 Task: Setup the standard button for the builder.
Action: Mouse moved to (1200, 80)
Screenshot: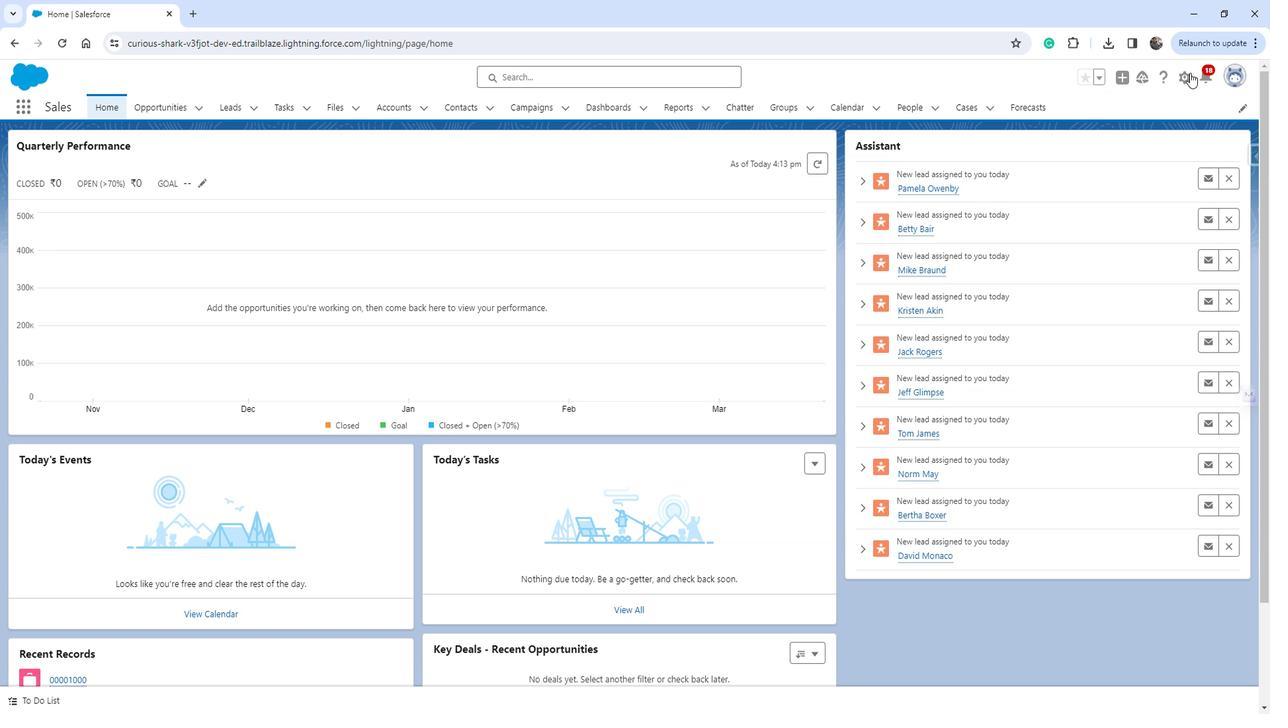 
Action: Mouse pressed left at (1200, 80)
Screenshot: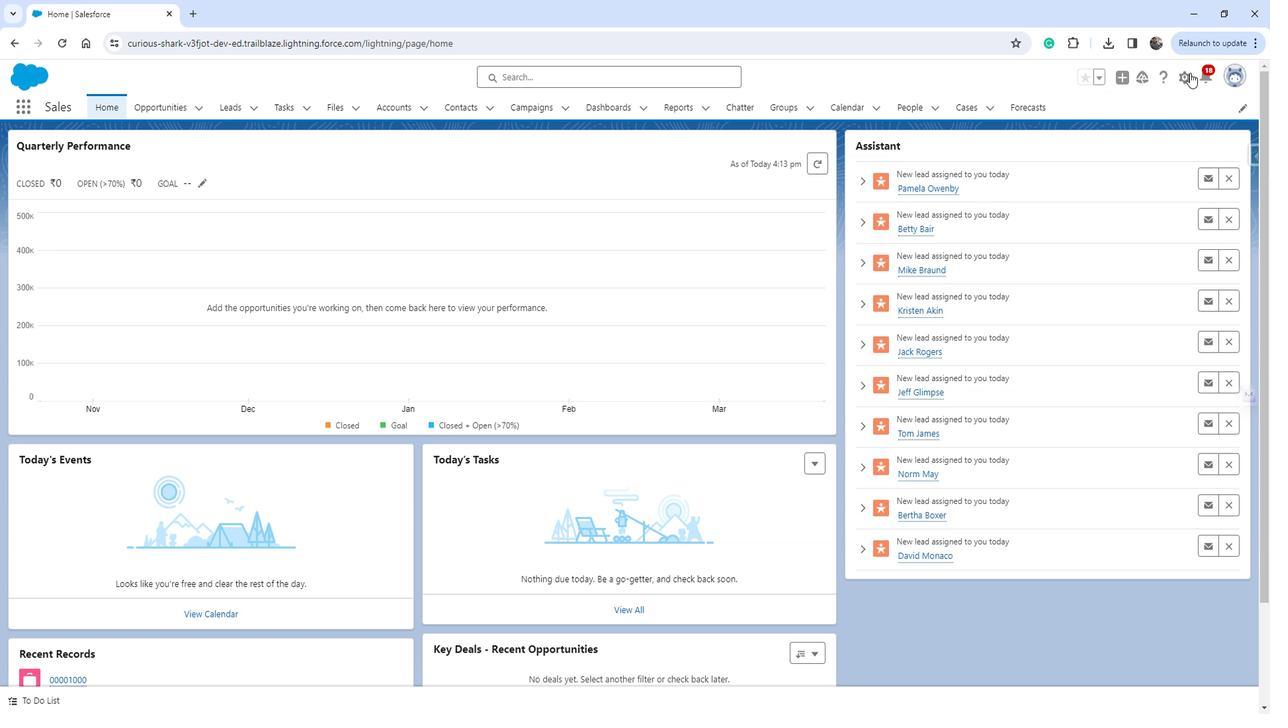 
Action: Mouse moved to (1137, 127)
Screenshot: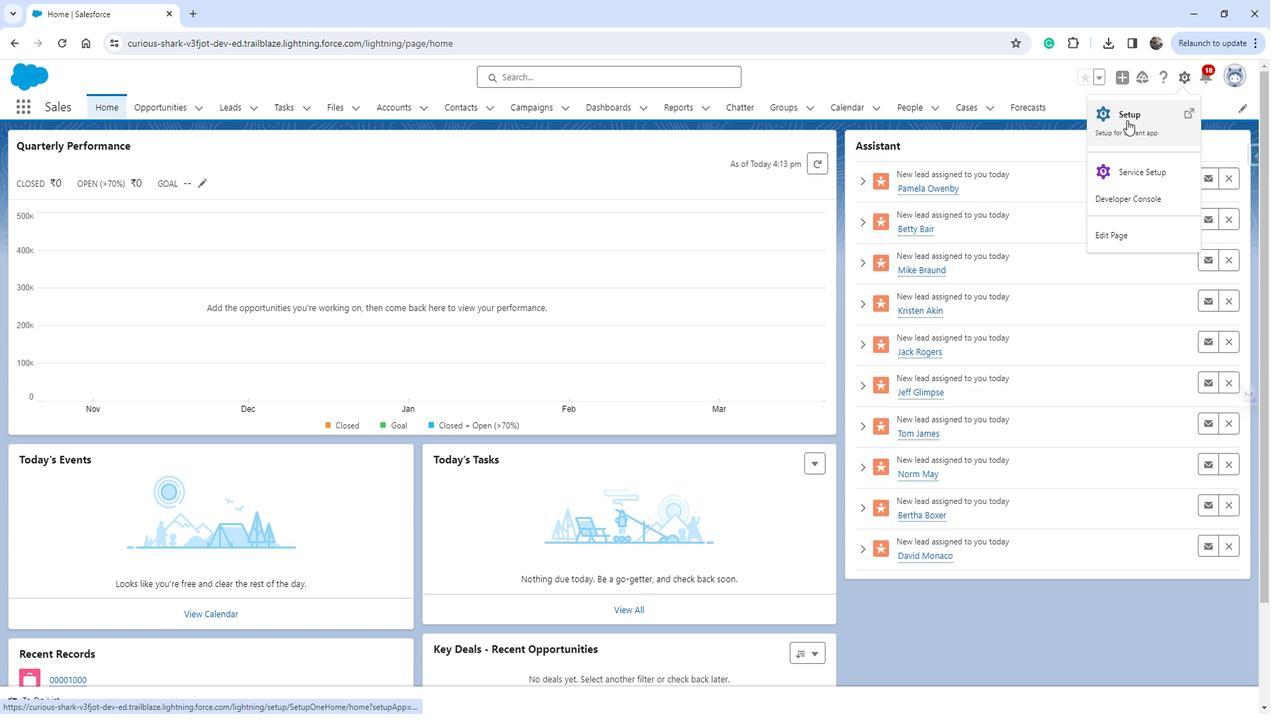 
Action: Mouse pressed left at (1137, 127)
Screenshot: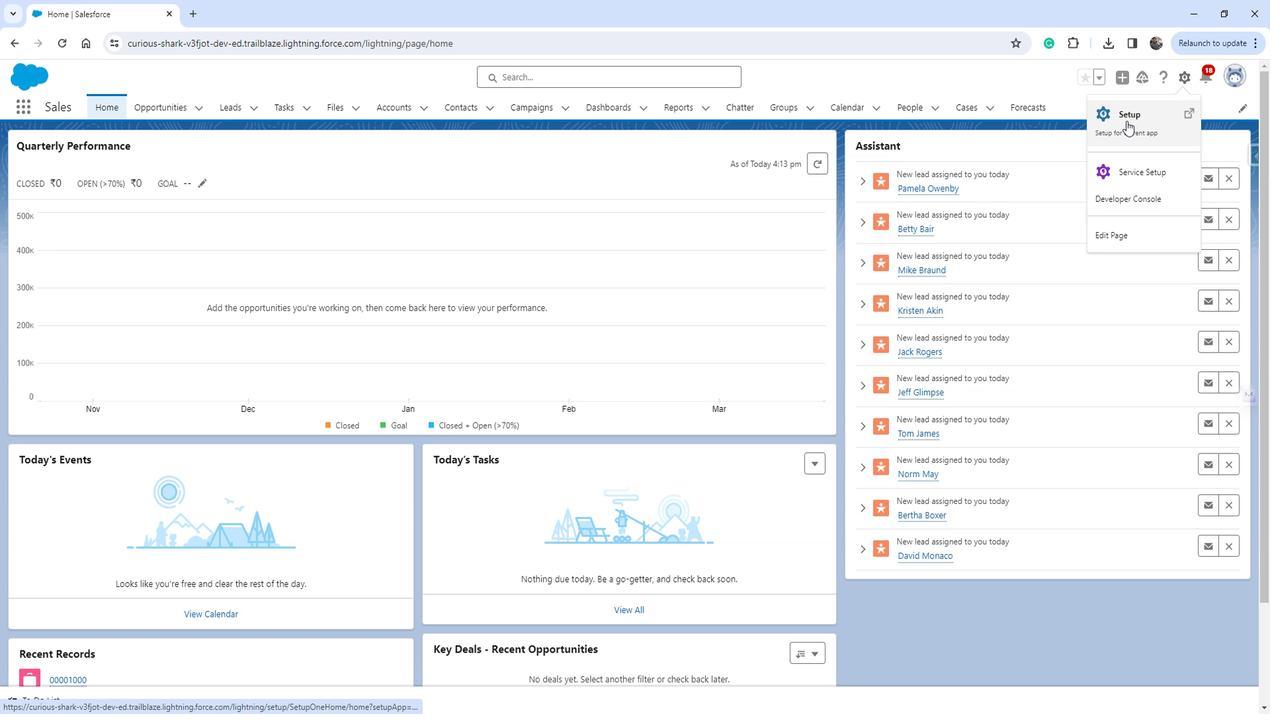 
Action: Mouse moved to (62, 475)
Screenshot: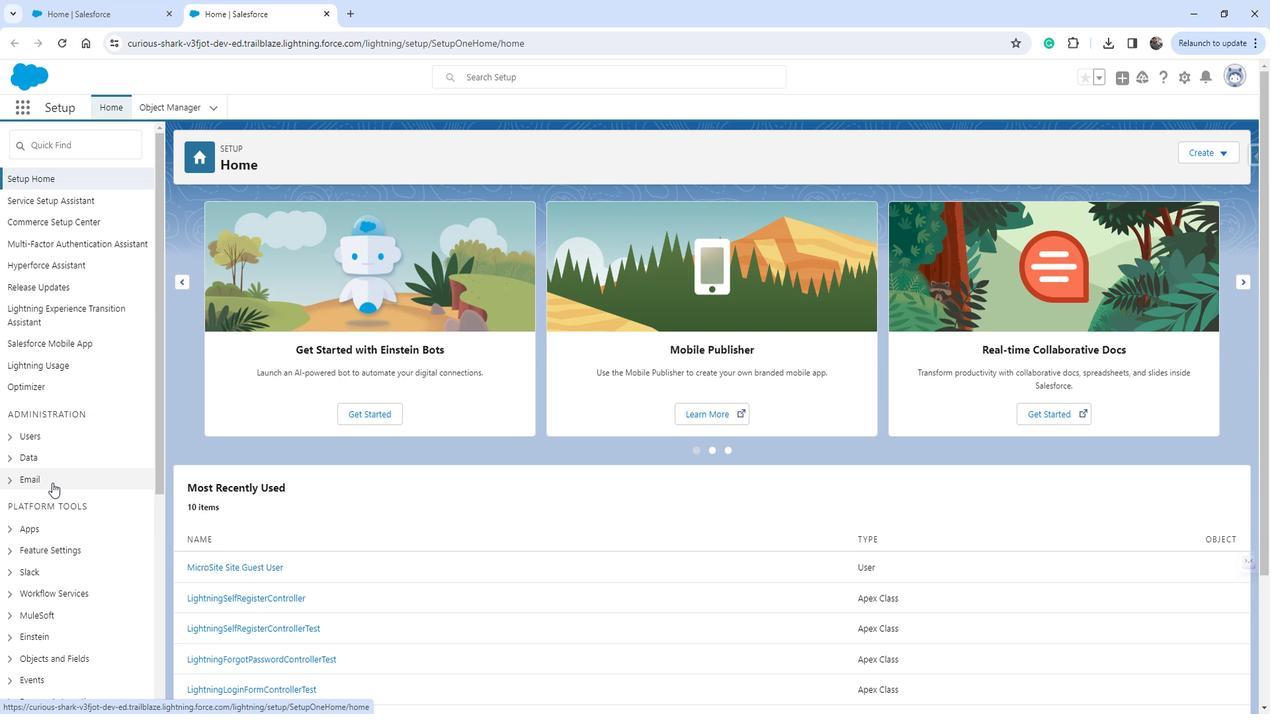 
Action: Mouse scrolled (62, 474) with delta (0, 0)
Screenshot: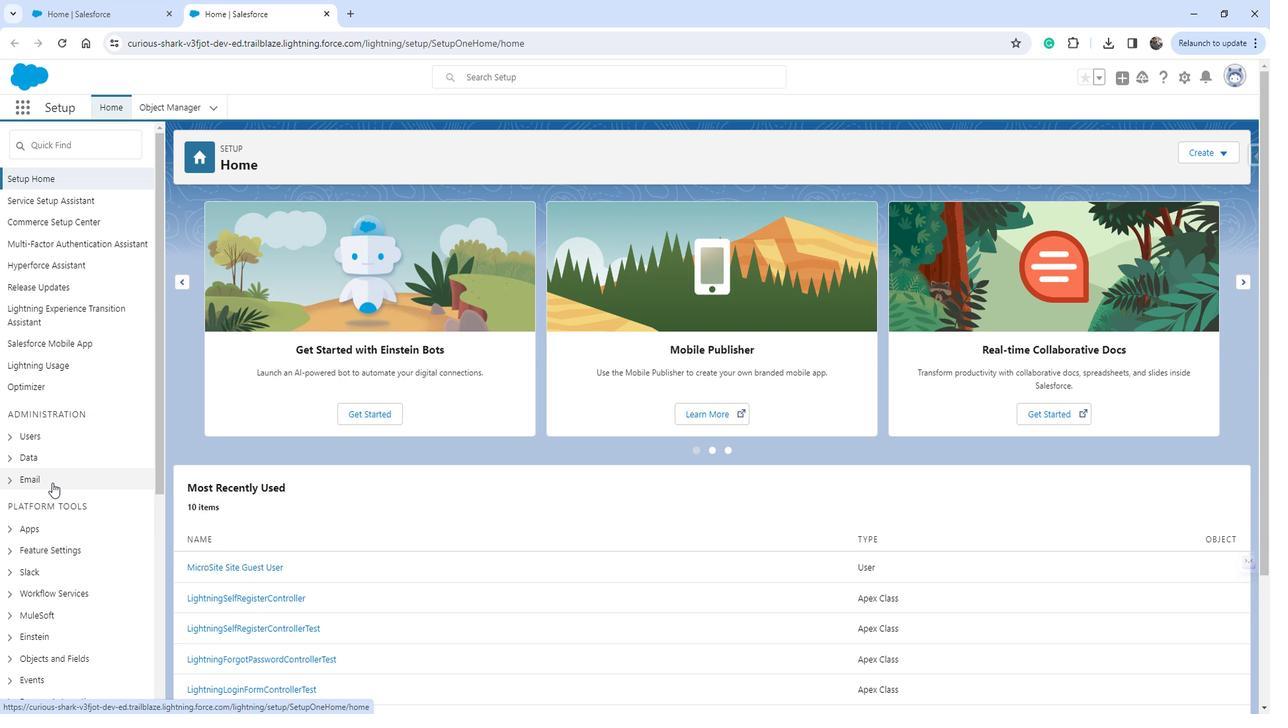 
Action: Mouse moved to (66, 471)
Screenshot: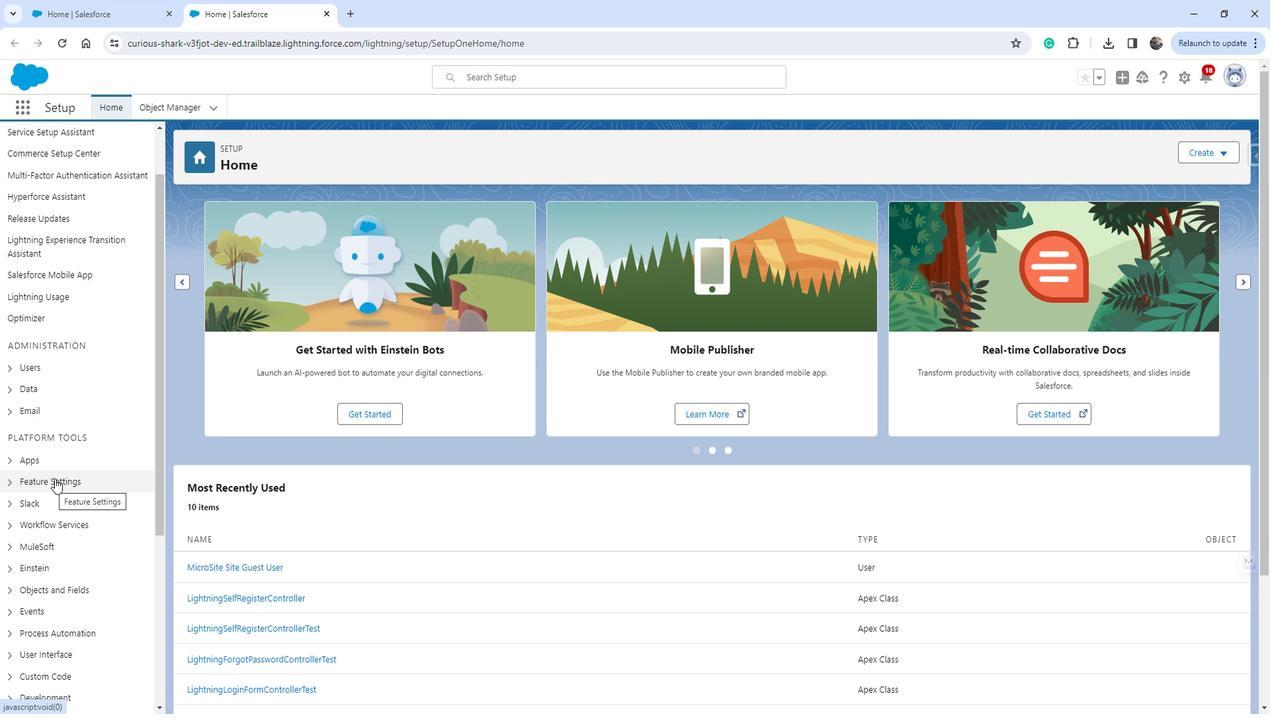 
Action: Mouse pressed left at (66, 471)
Screenshot: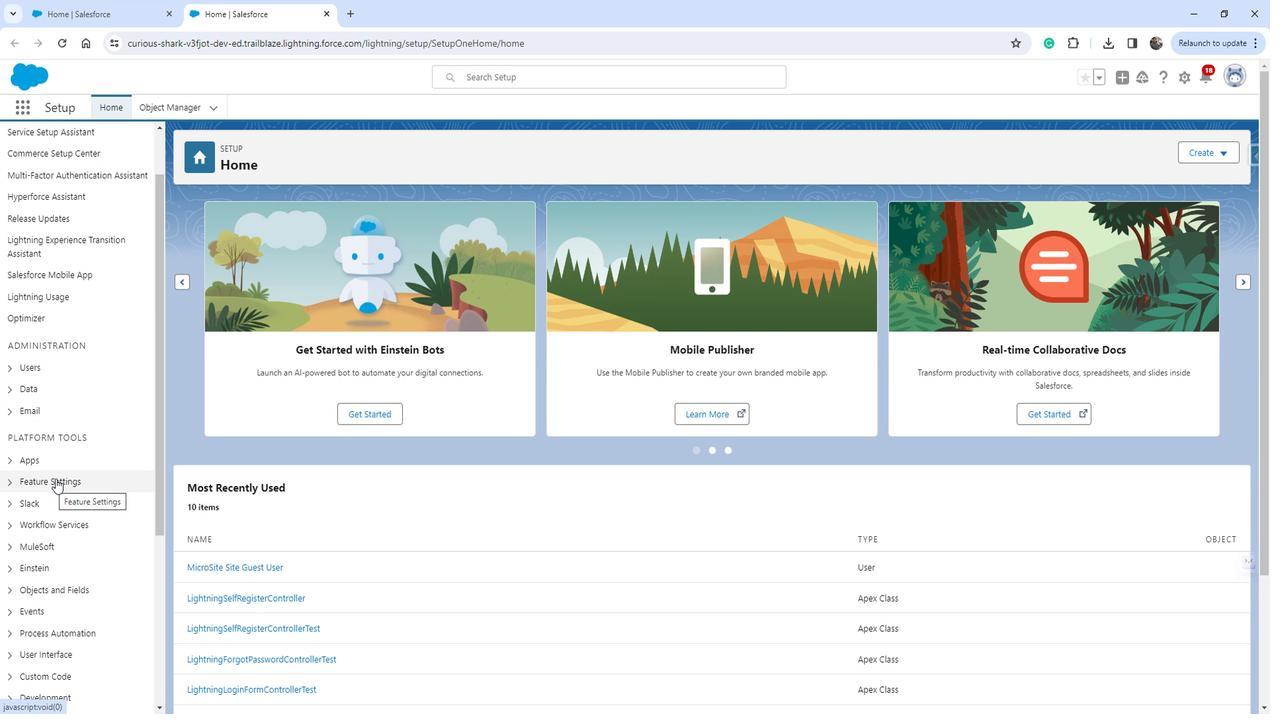 
Action: Mouse moved to (85, 478)
Screenshot: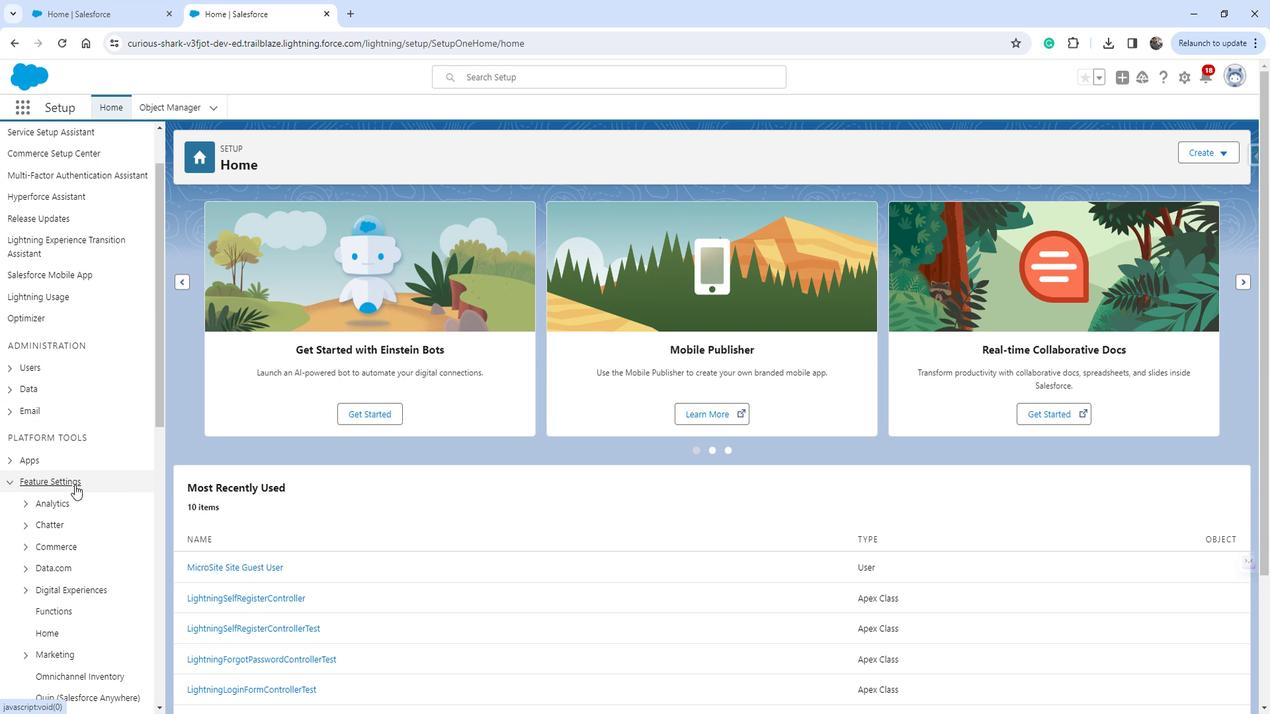 
Action: Mouse scrolled (85, 477) with delta (0, 0)
Screenshot: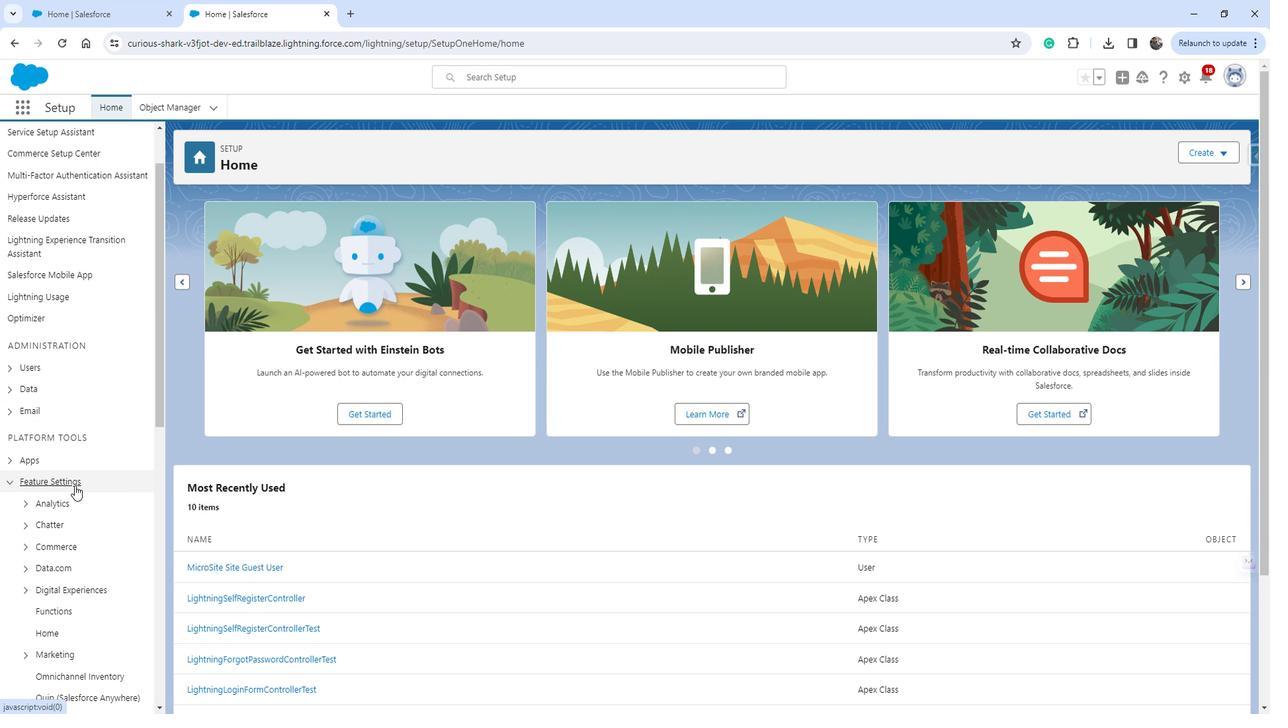 
Action: Mouse scrolled (85, 477) with delta (0, 0)
Screenshot: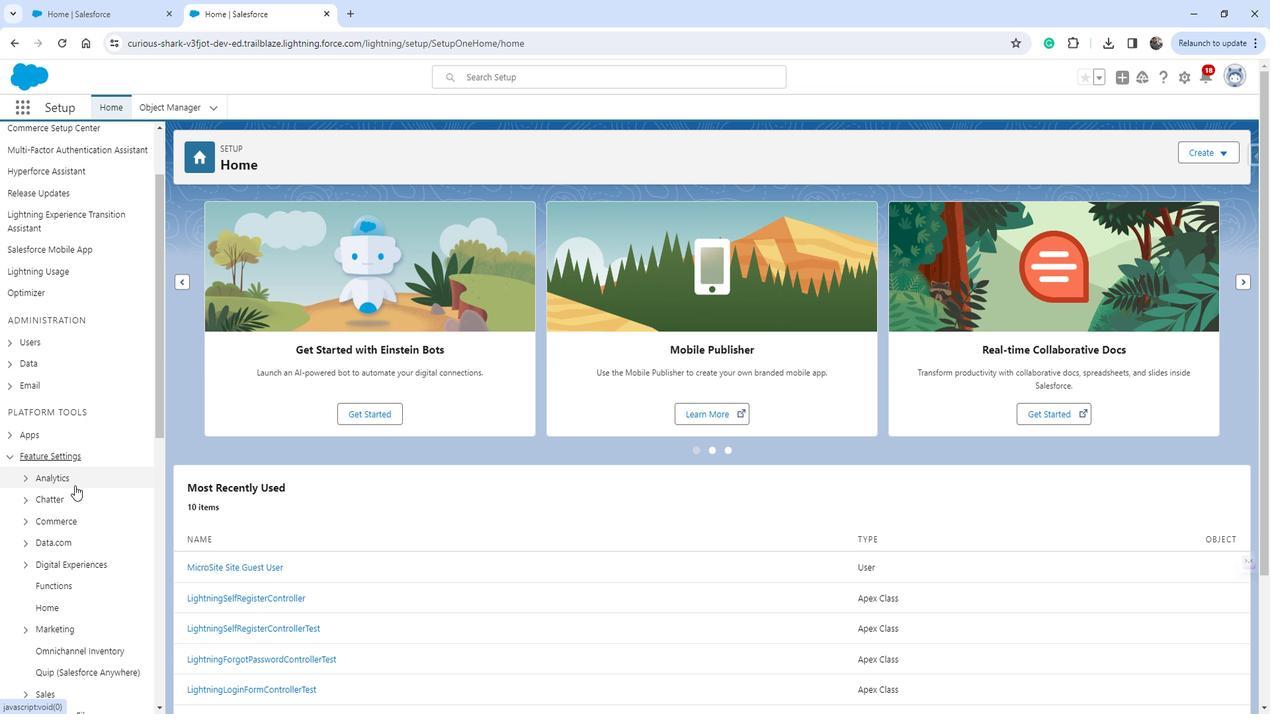 
Action: Mouse moved to (78, 445)
Screenshot: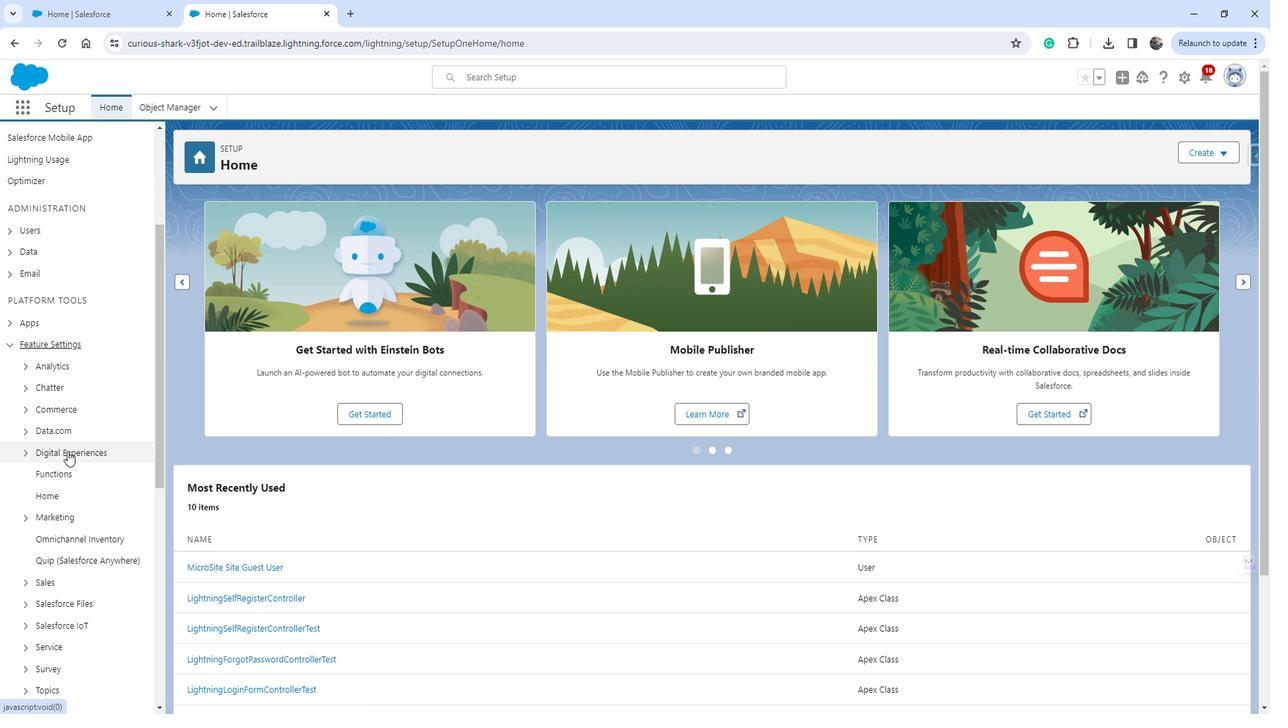 
Action: Mouse pressed left at (78, 445)
Screenshot: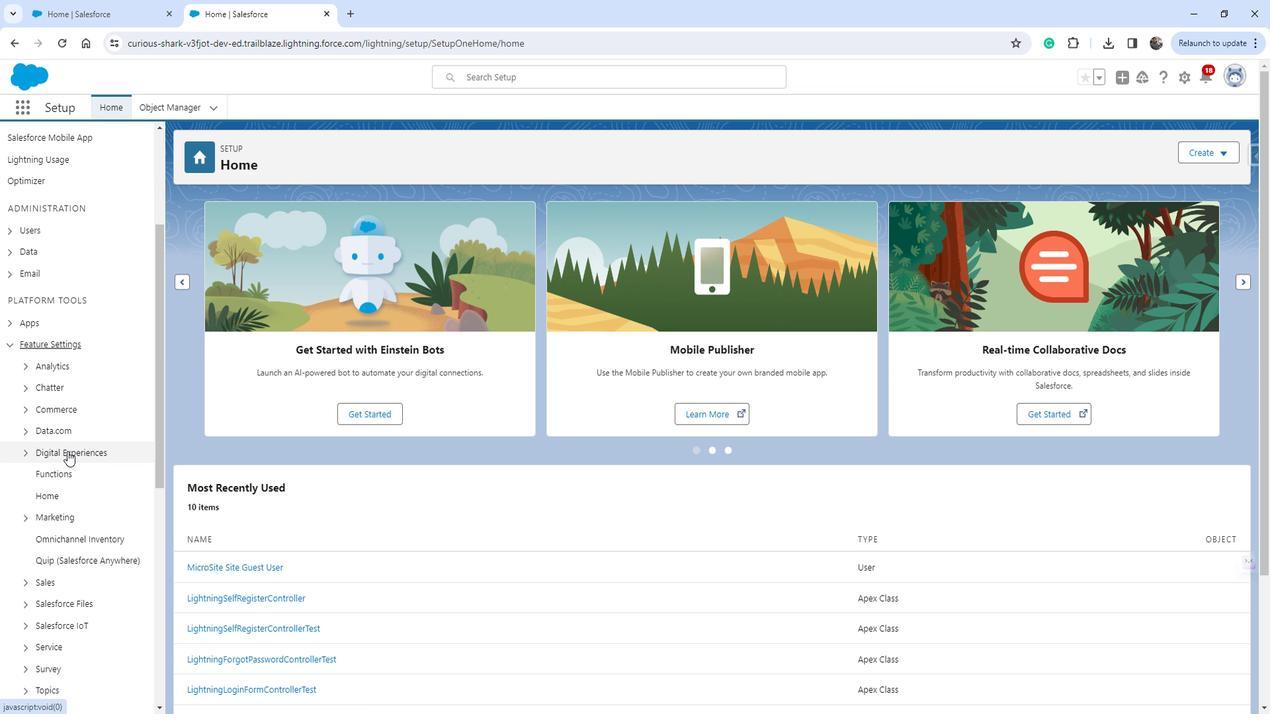 
Action: Mouse moved to (76, 465)
Screenshot: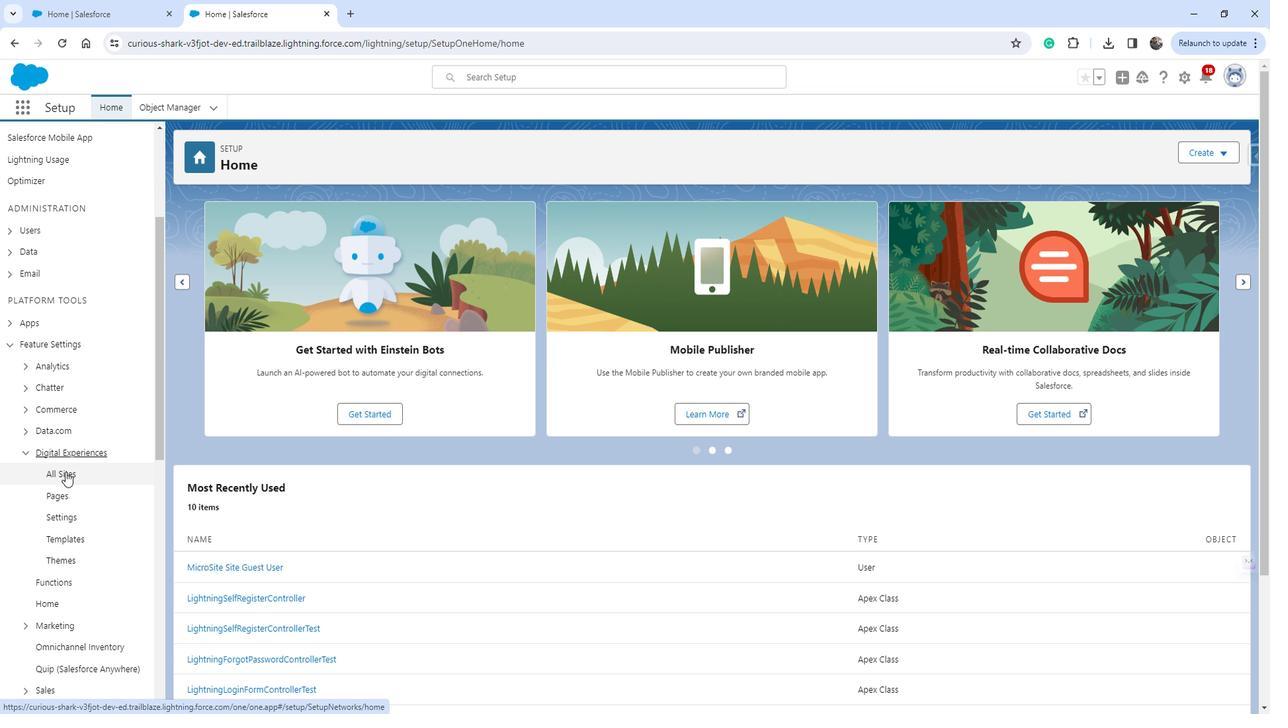 
Action: Mouse pressed left at (76, 465)
Screenshot: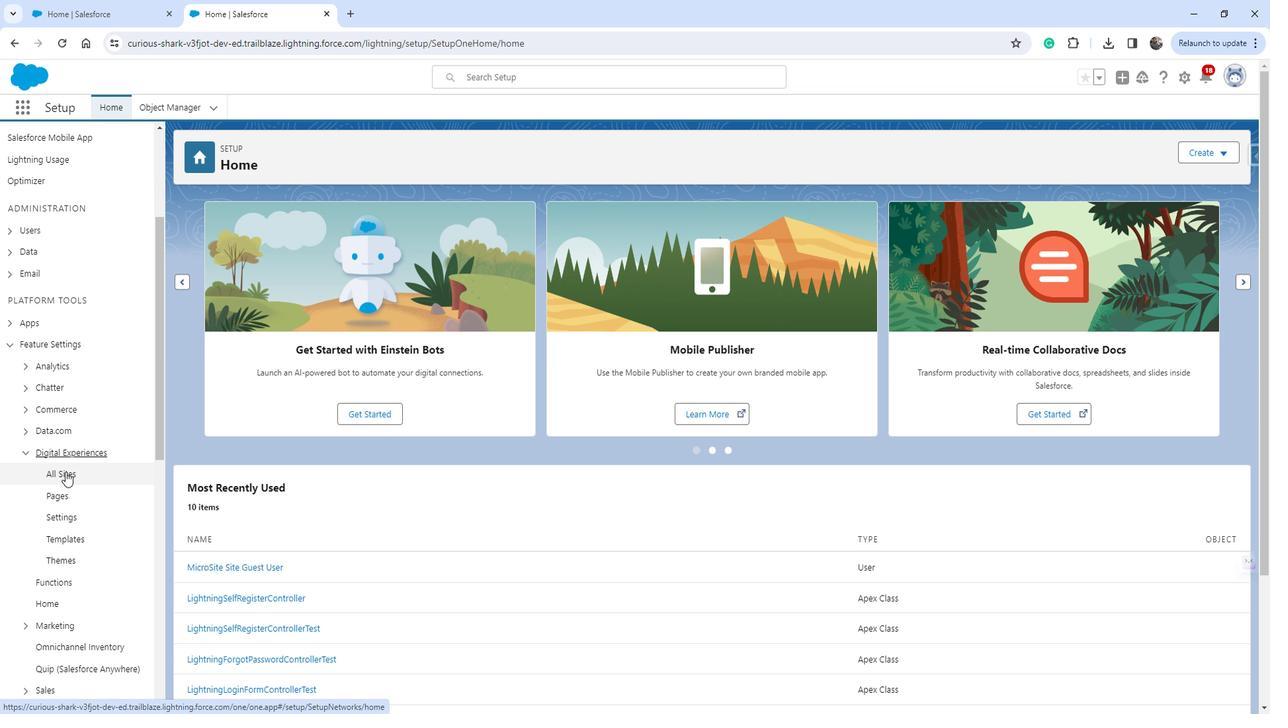 
Action: Mouse moved to (234, 312)
Screenshot: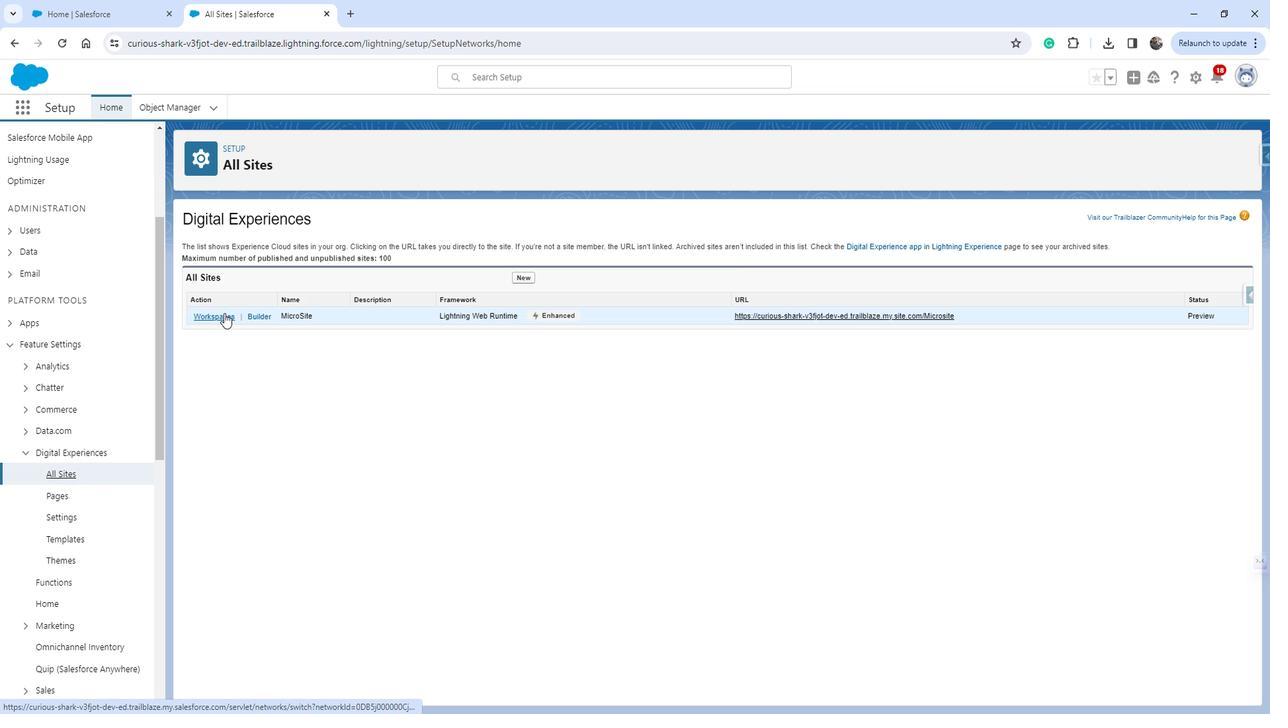 
Action: Mouse pressed left at (234, 312)
Screenshot: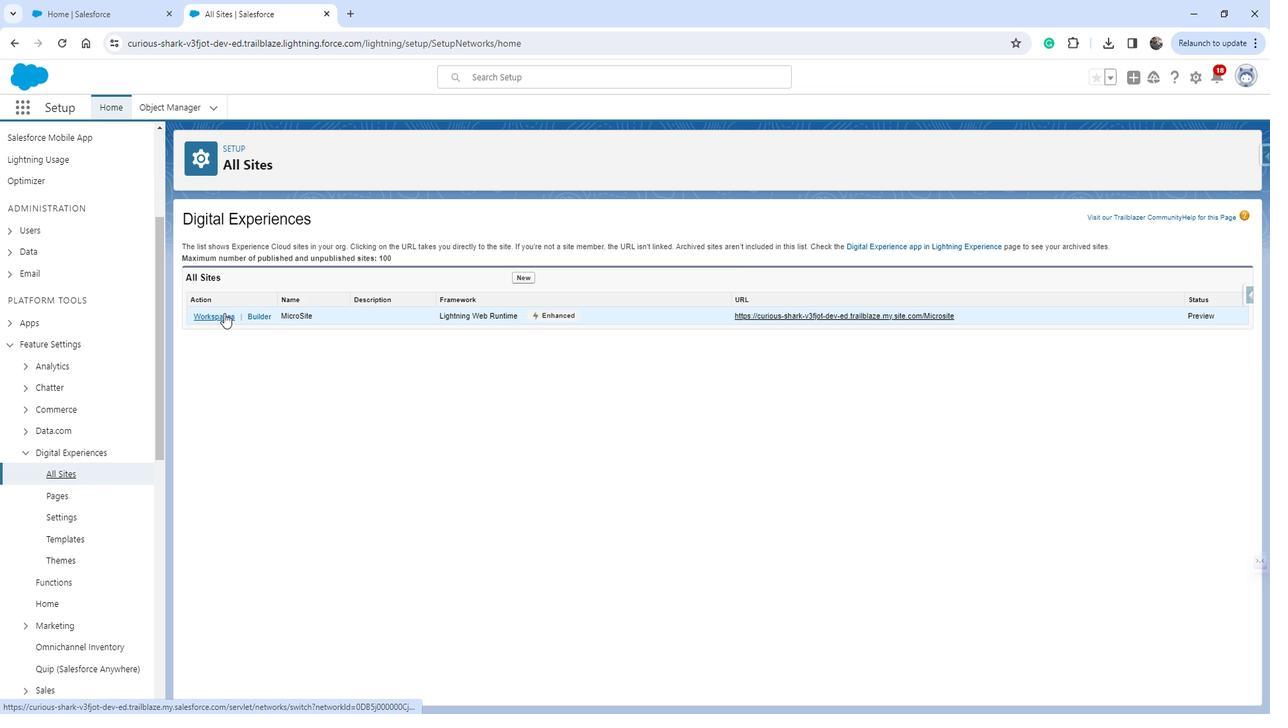 
Action: Mouse moved to (199, 334)
Screenshot: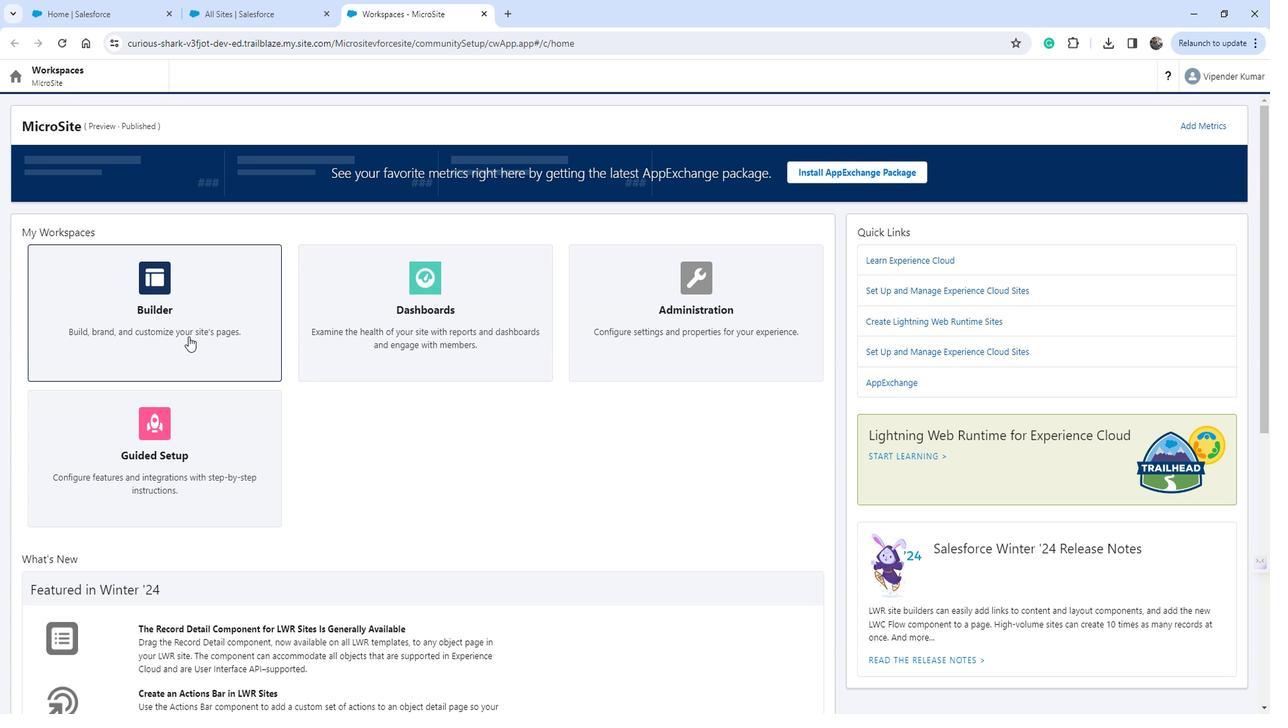 
Action: Mouse pressed left at (199, 334)
Screenshot: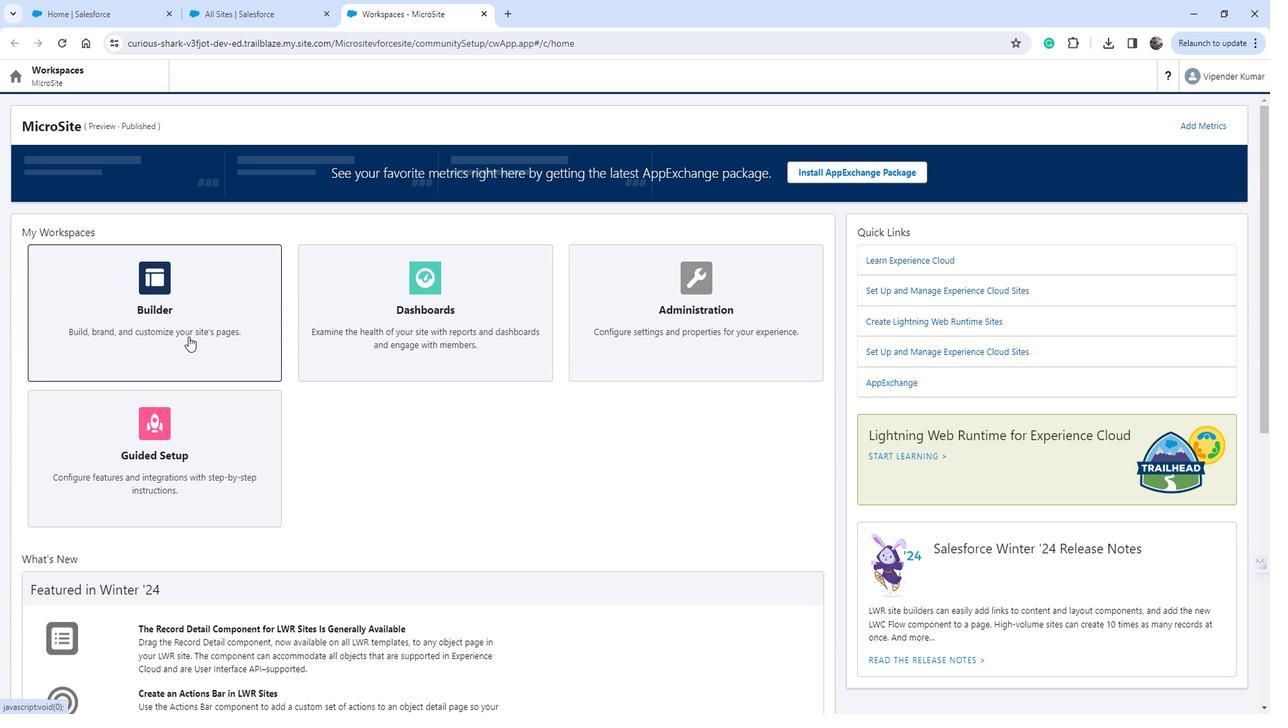 
Action: Mouse moved to (33, 164)
Screenshot: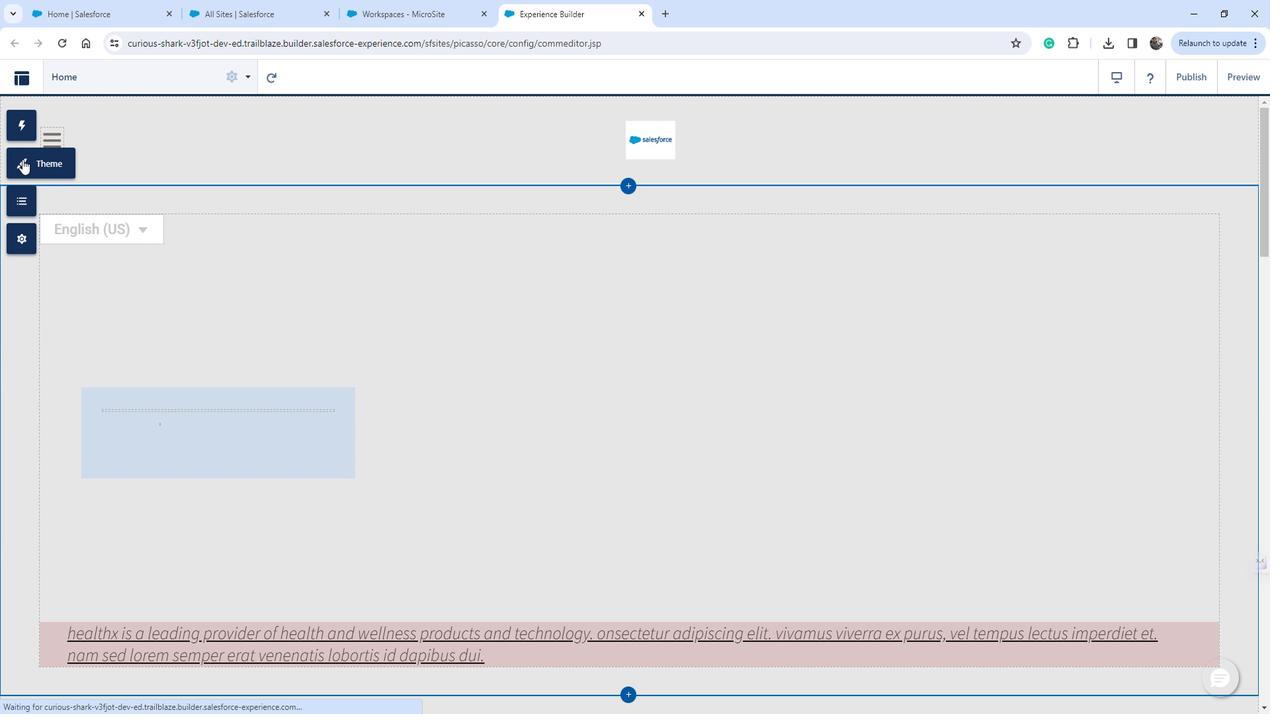 
Action: Mouse pressed left at (33, 164)
Screenshot: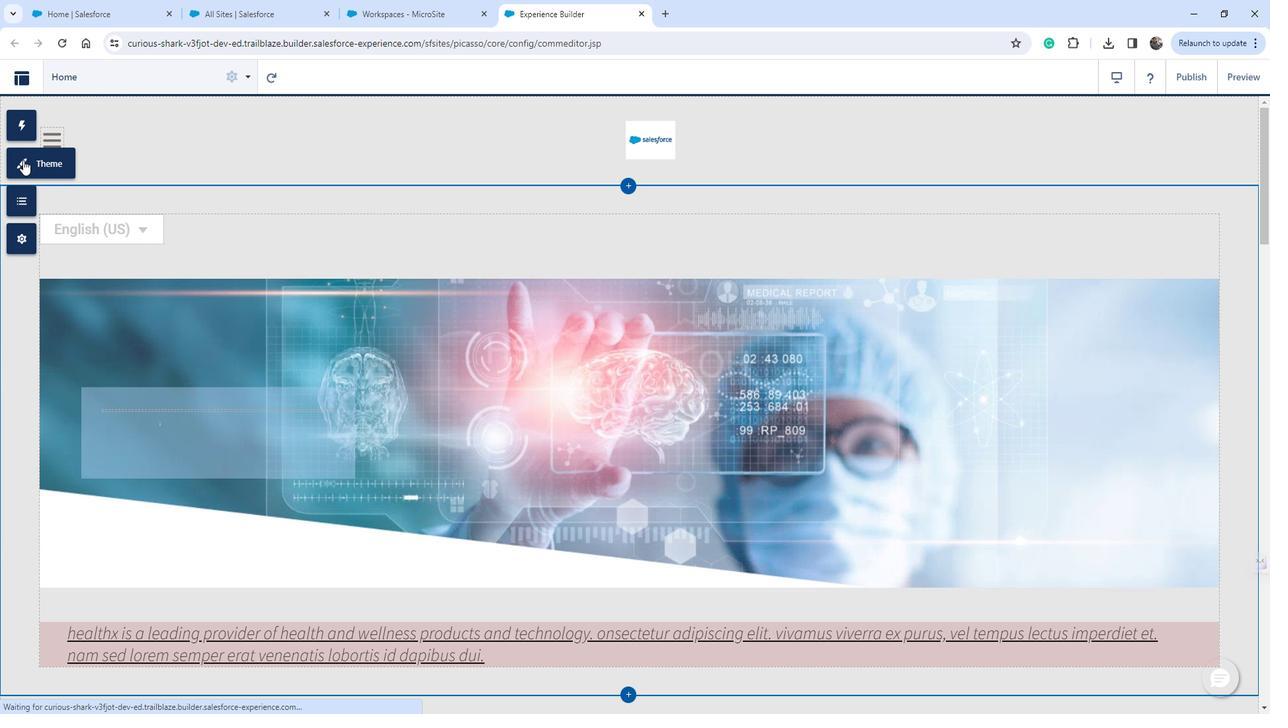 
Action: Mouse moved to (169, 253)
Screenshot: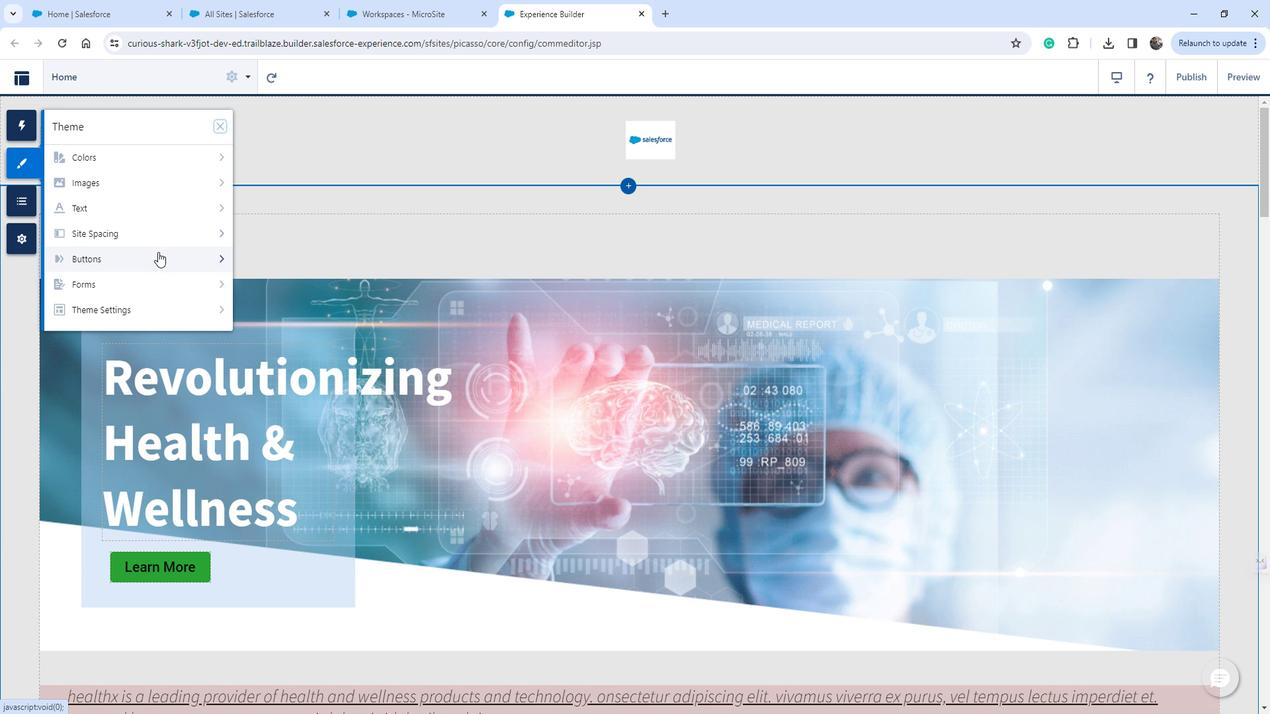 
Action: Mouse pressed left at (169, 253)
Screenshot: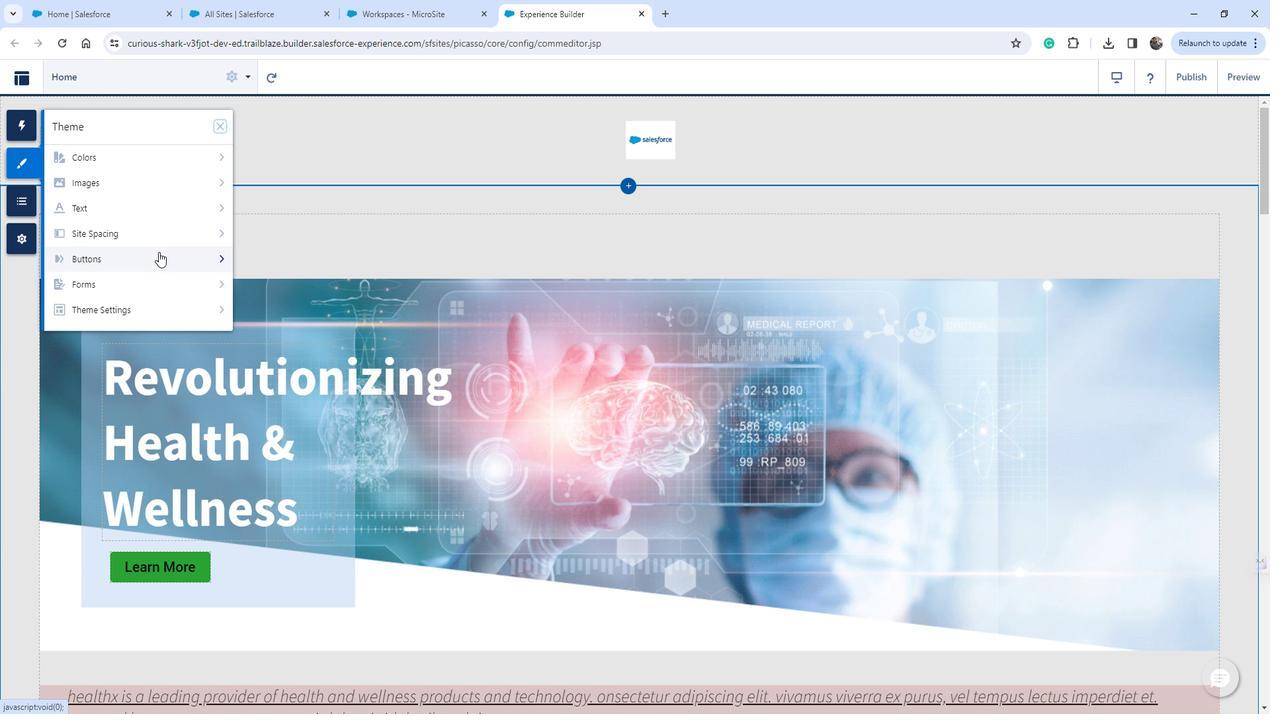 
Action: Mouse moved to (225, 154)
Screenshot: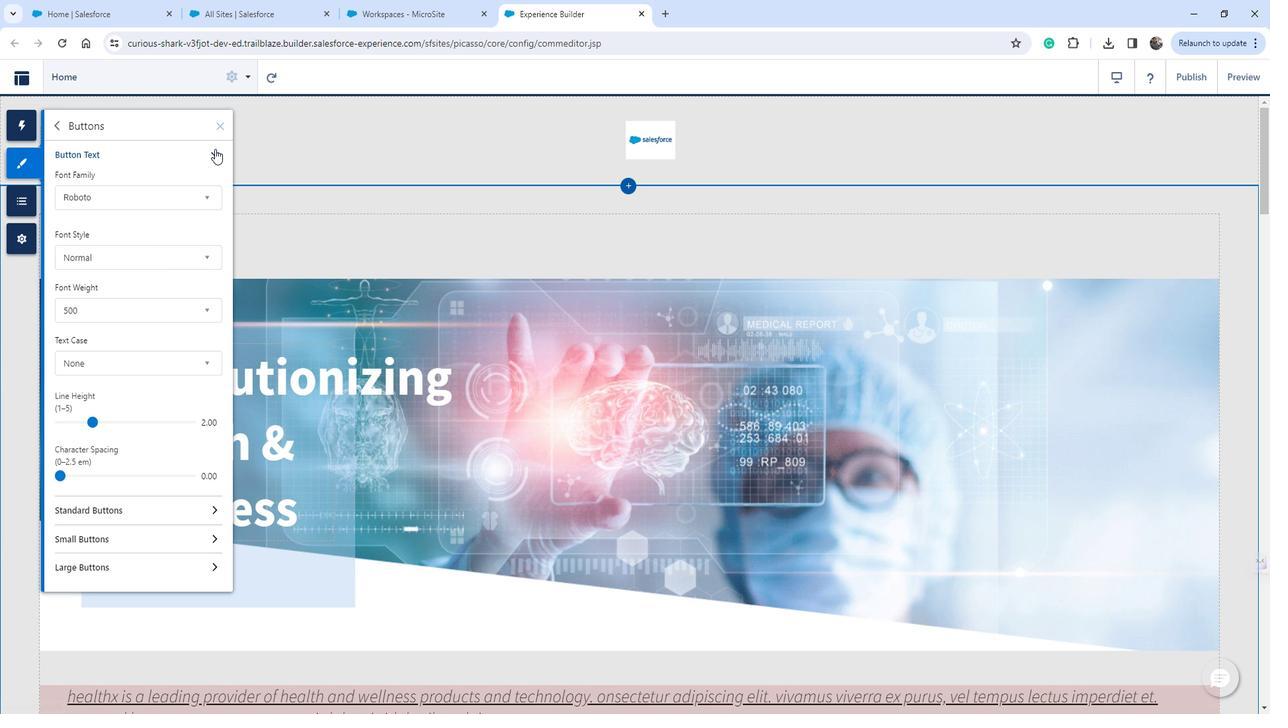 
Action: Mouse pressed left at (225, 154)
Screenshot: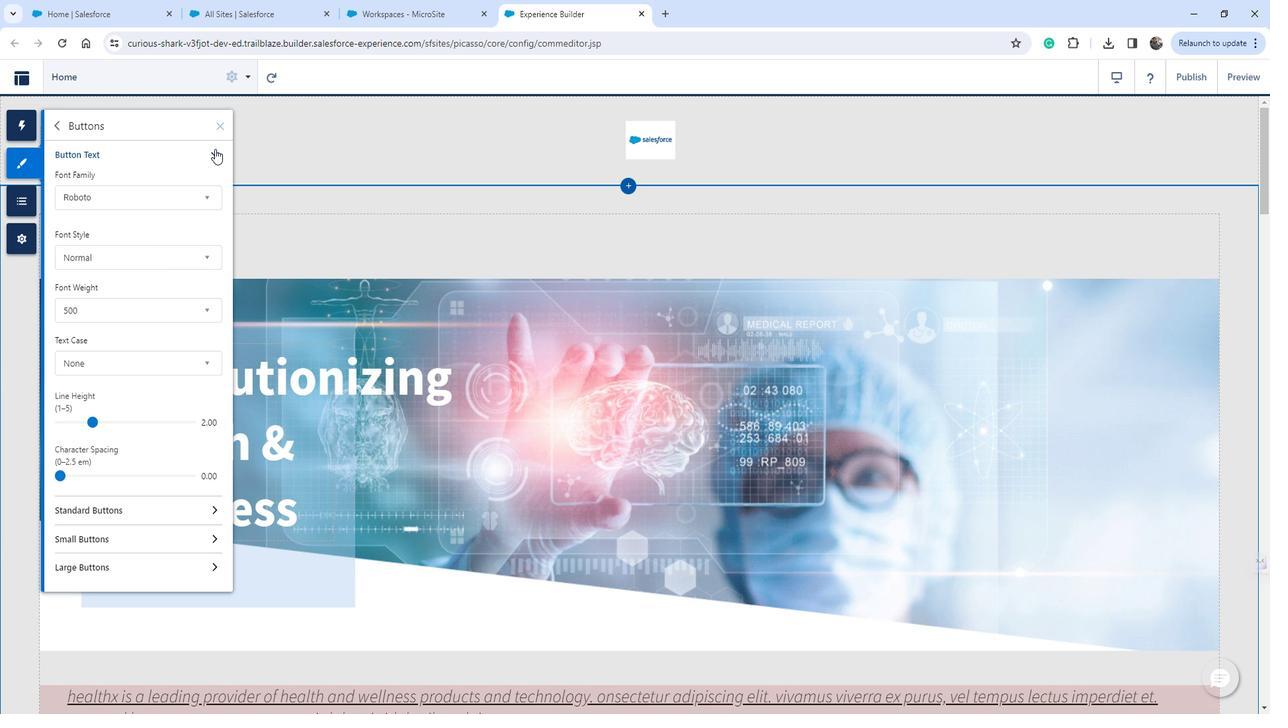
Action: Mouse moved to (204, 180)
Screenshot: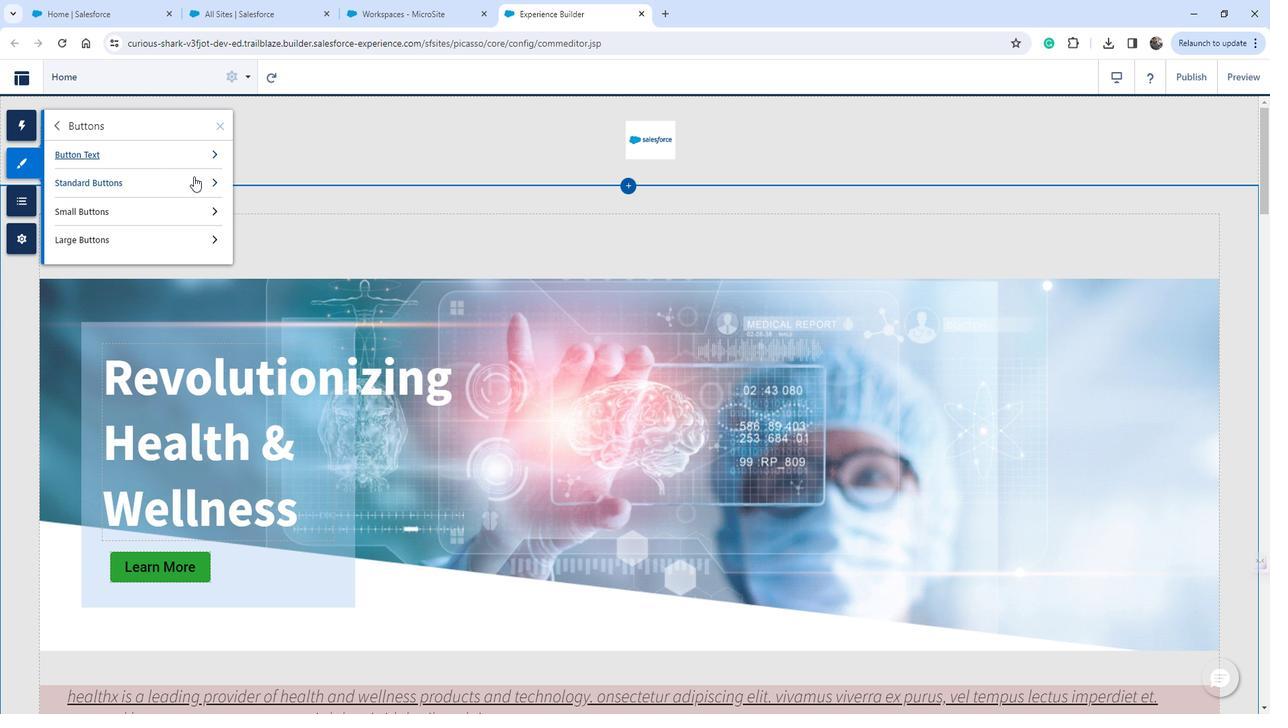 
Action: Mouse pressed left at (204, 180)
Screenshot: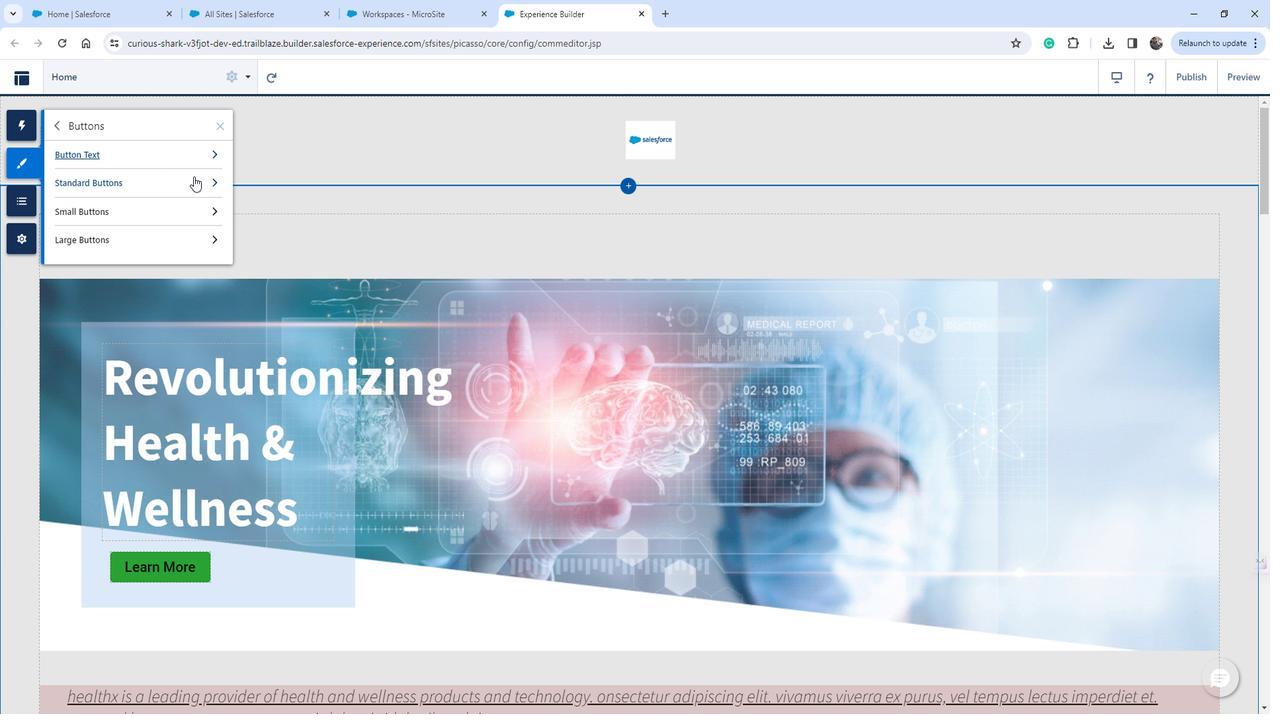 
Action: Mouse moved to (80, 283)
Screenshot: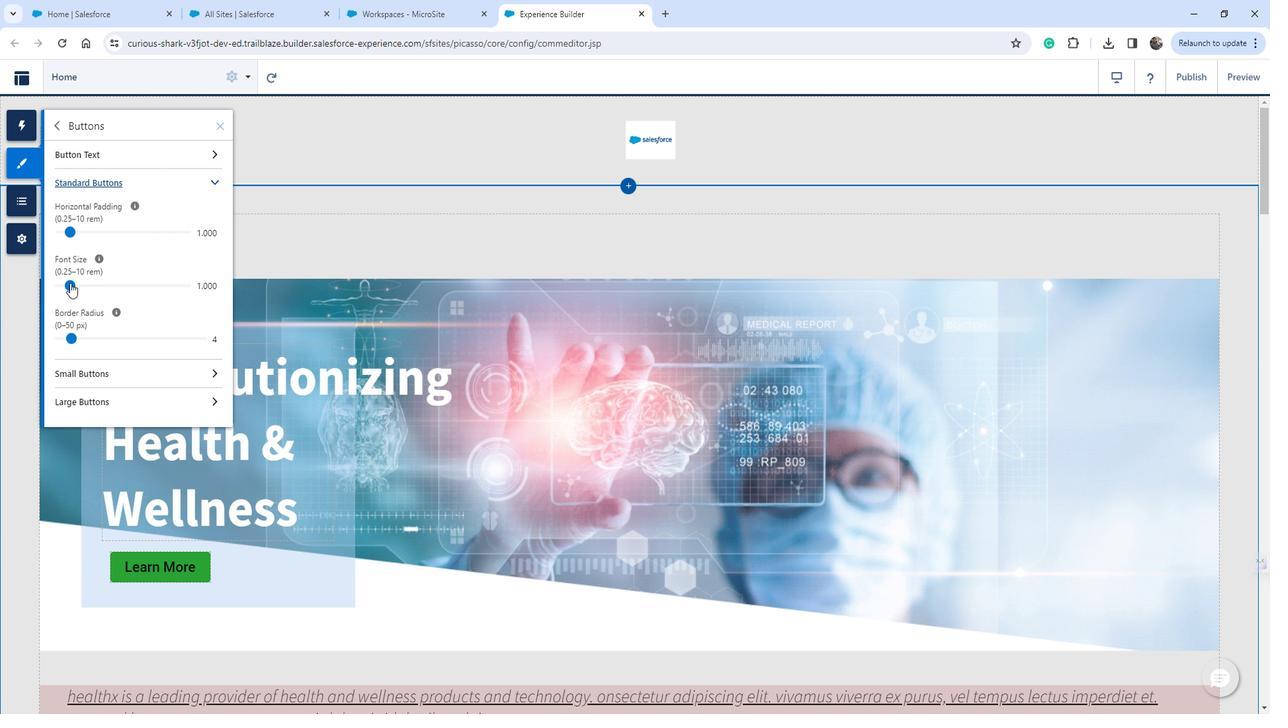 
Action: Mouse pressed left at (80, 283)
Screenshot: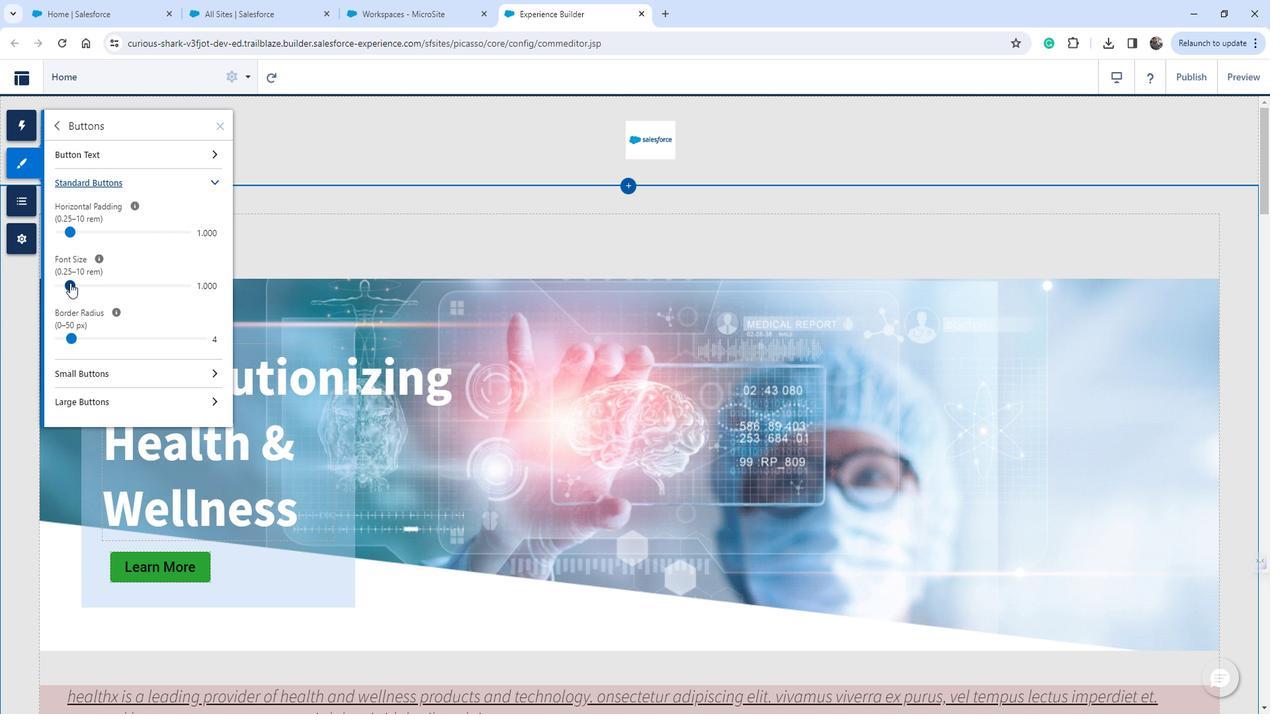 
Action: Mouse moved to (77, 233)
Screenshot: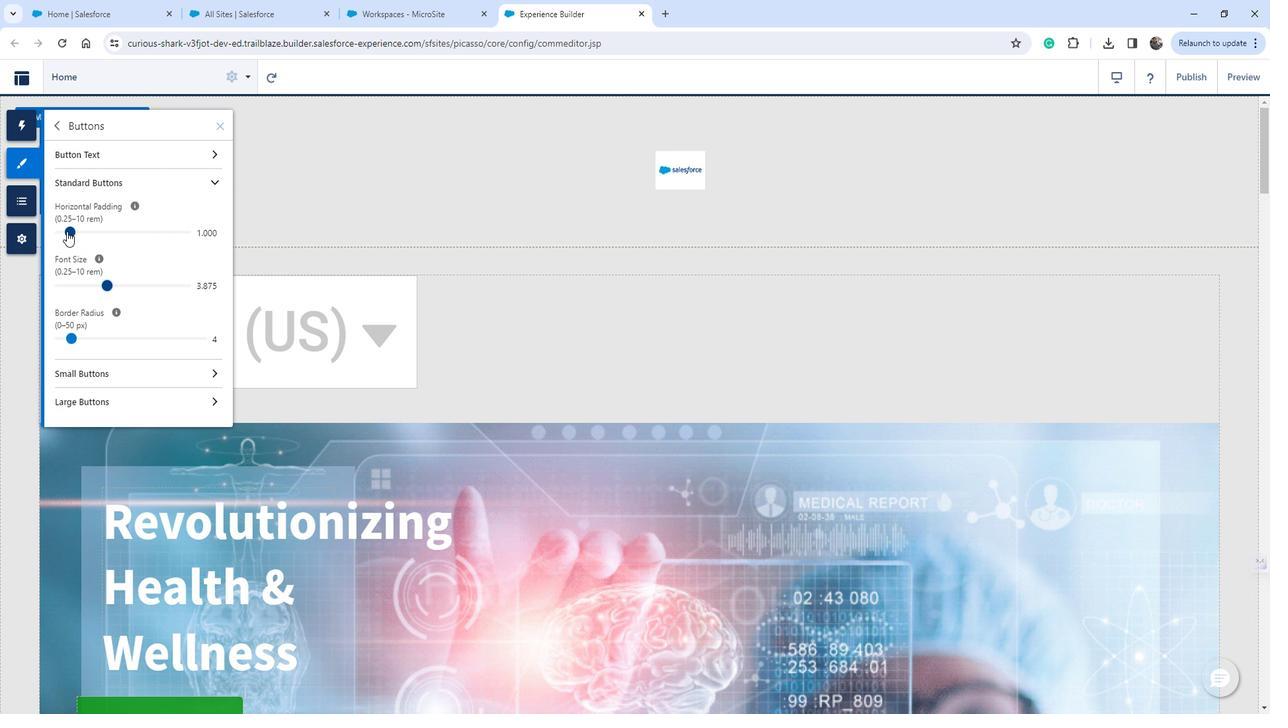 
Action: Mouse pressed left at (77, 233)
Screenshot: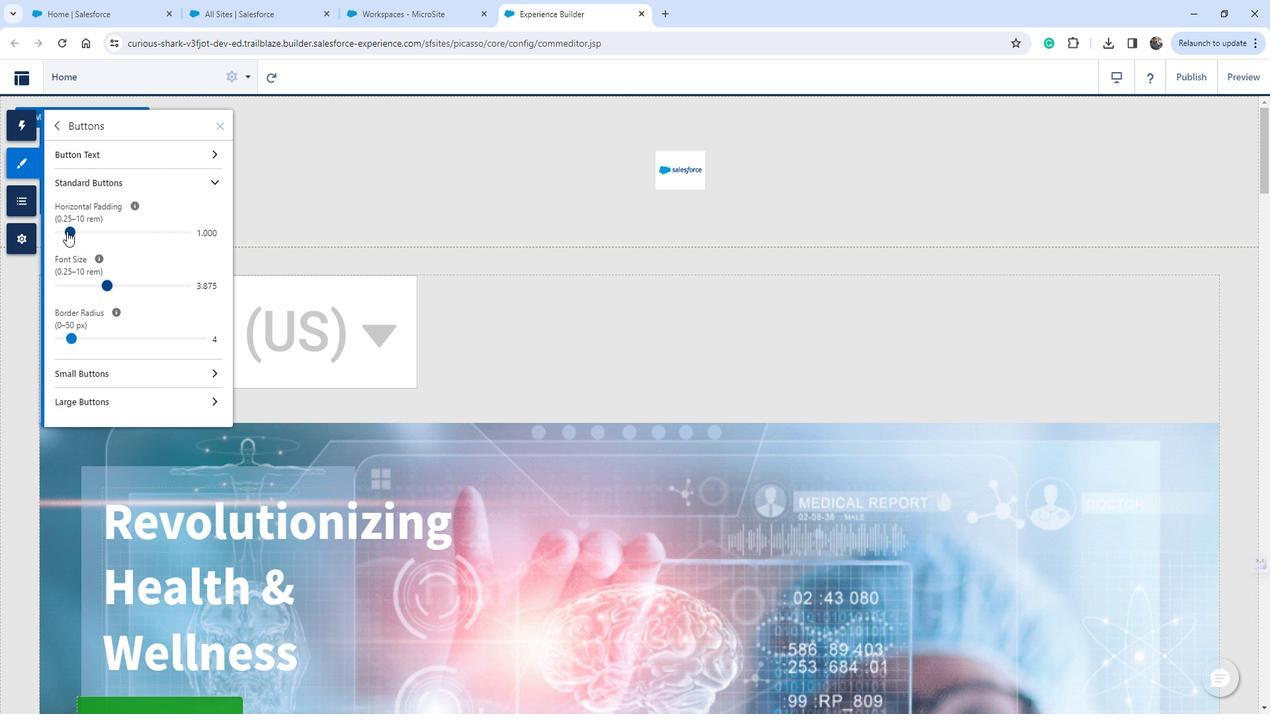 
Action: Mouse moved to (117, 287)
Screenshot: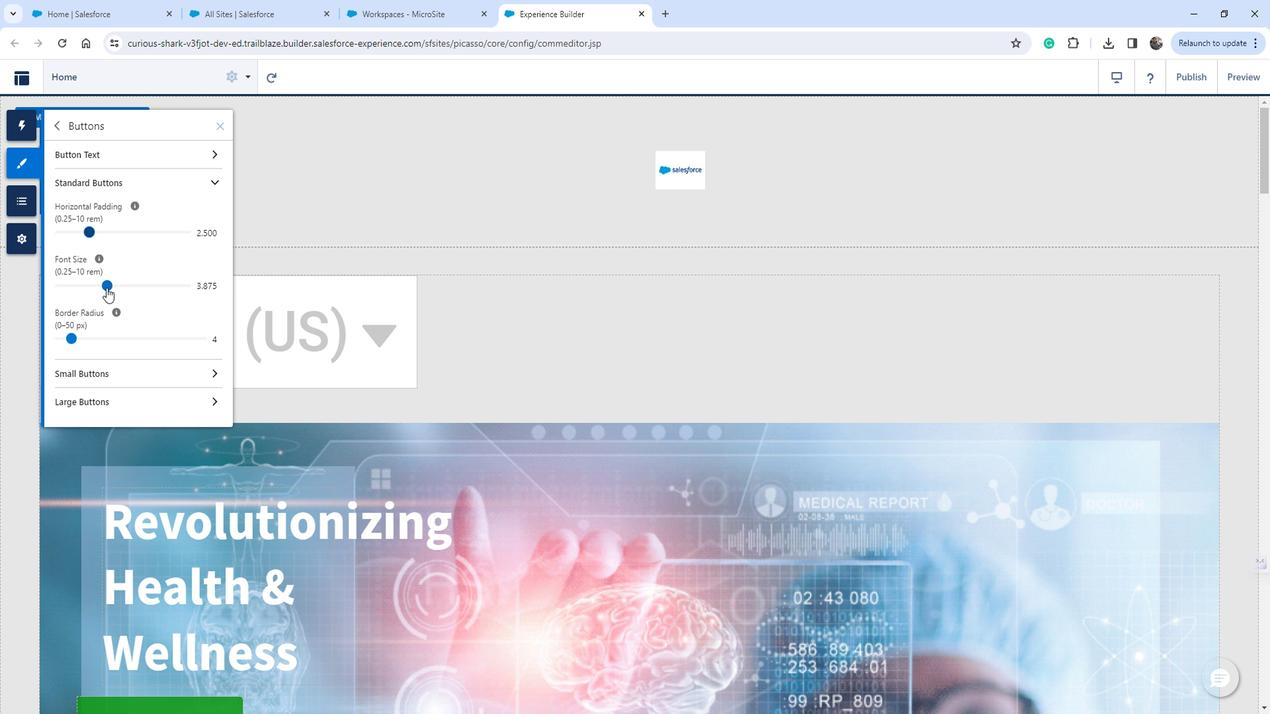 
Action: Mouse pressed left at (117, 287)
Screenshot: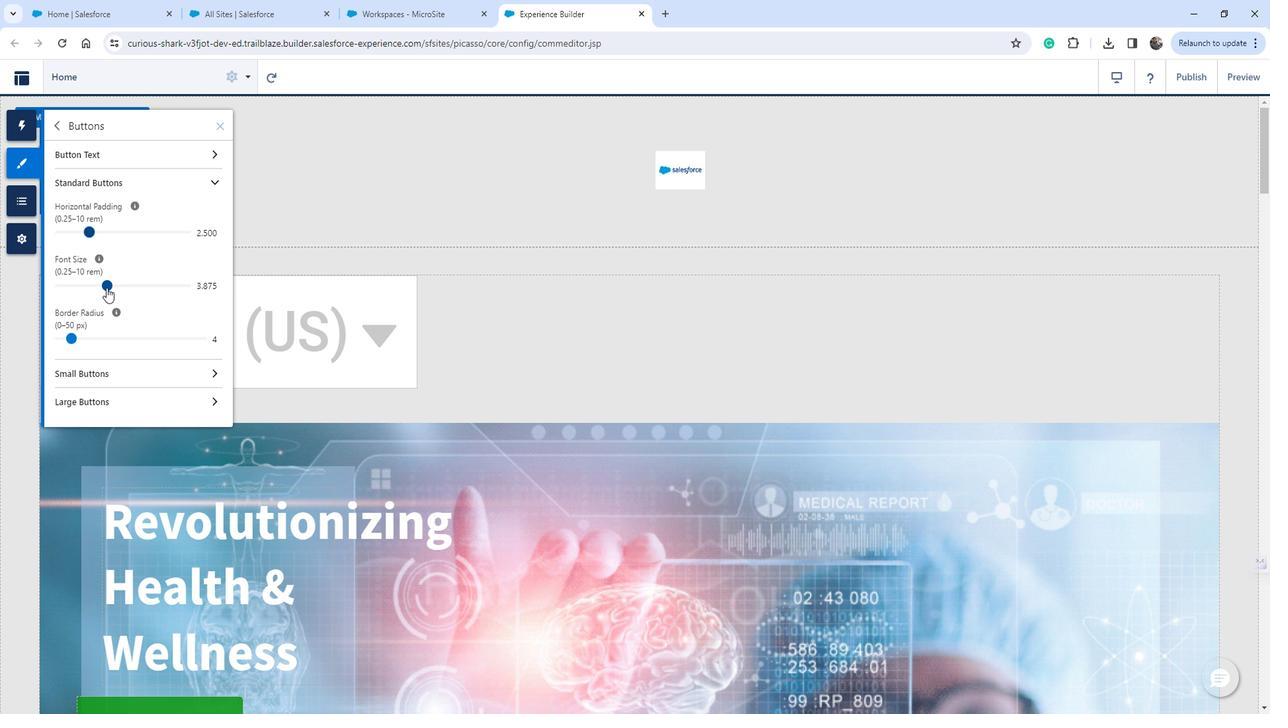 
Action: Mouse moved to (82, 334)
Screenshot: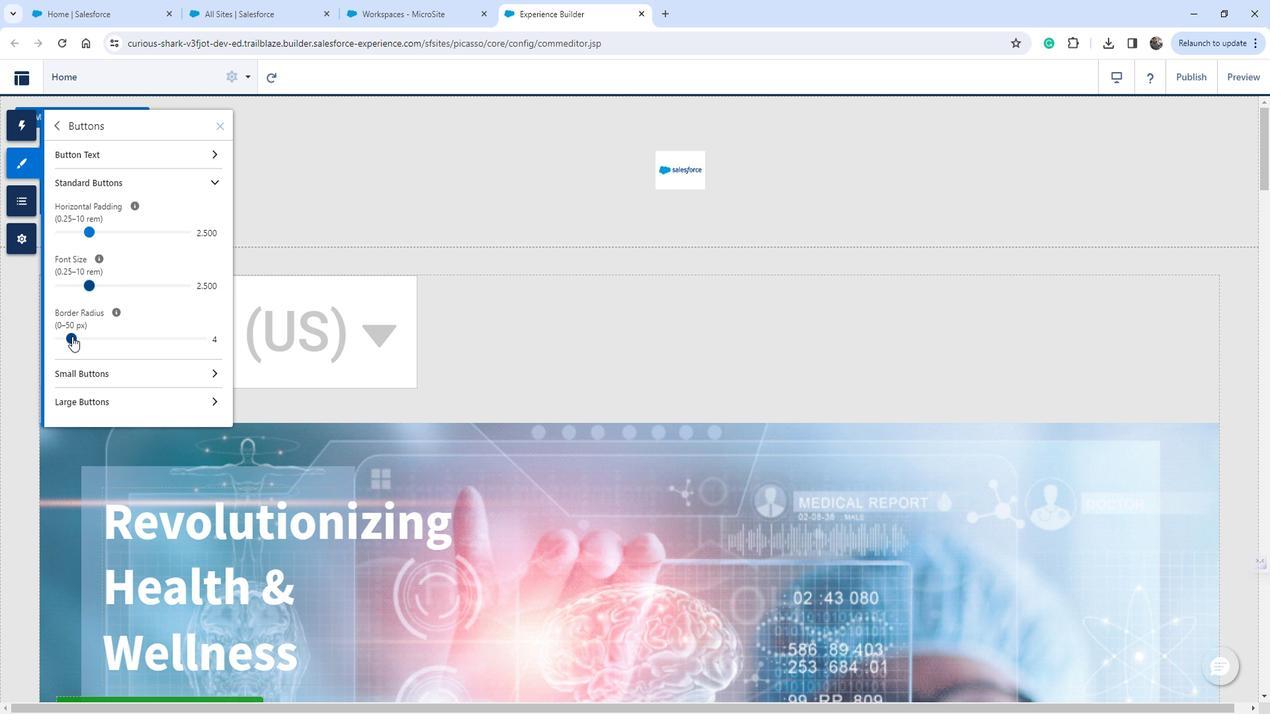 
Action: Mouse pressed left at (82, 334)
Screenshot: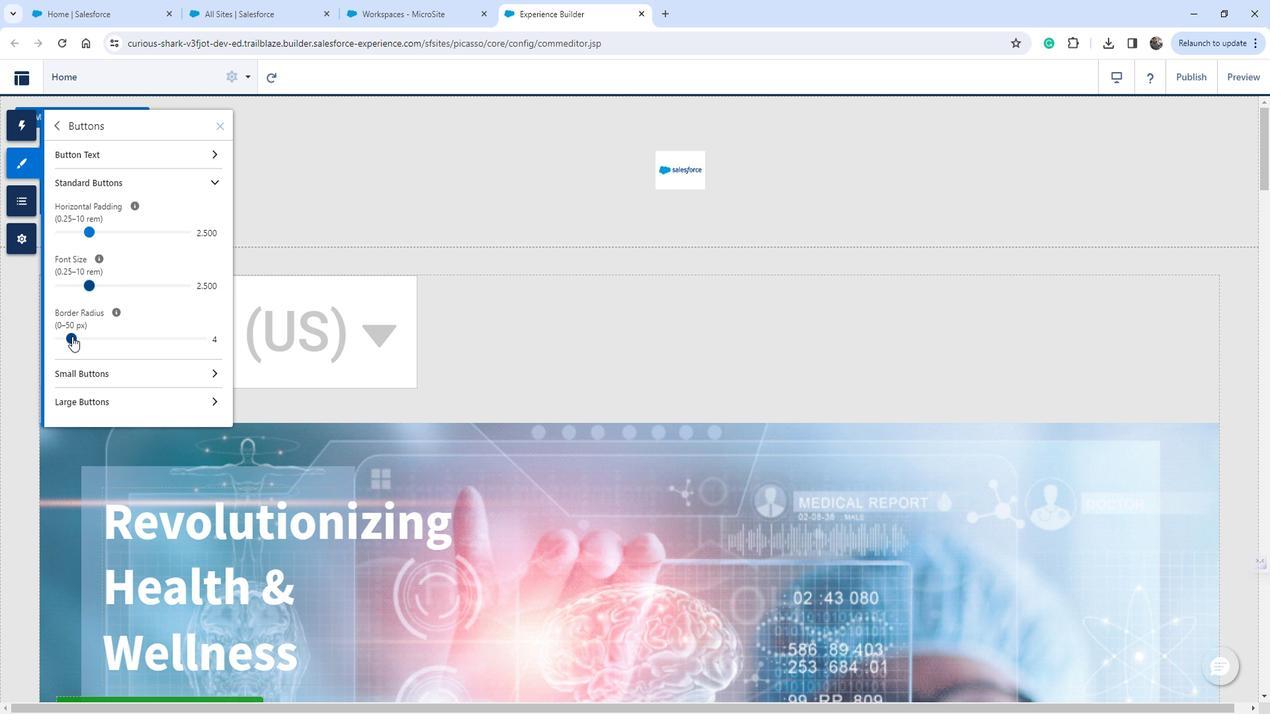 
Action: Mouse moved to (173, 300)
Screenshot: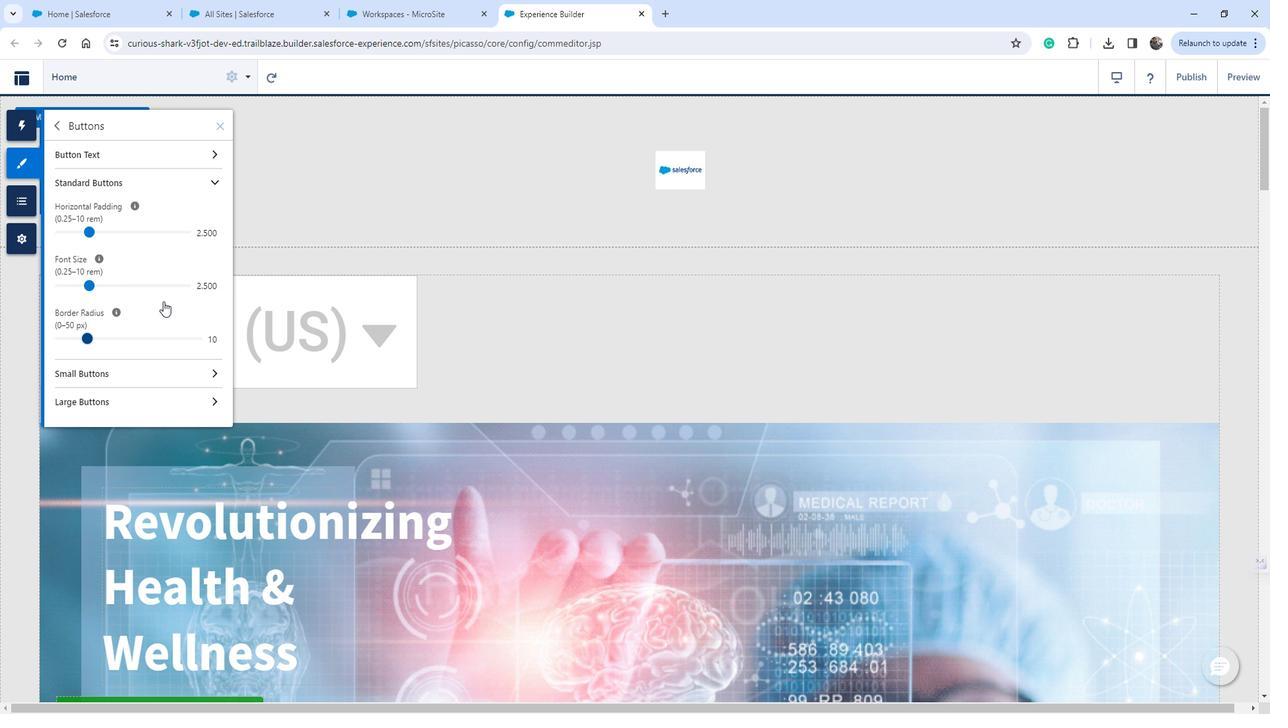 
